 Task: Select the only enabled extensions option in the extensions.
Action: Mouse moved to (18, 685)
Screenshot: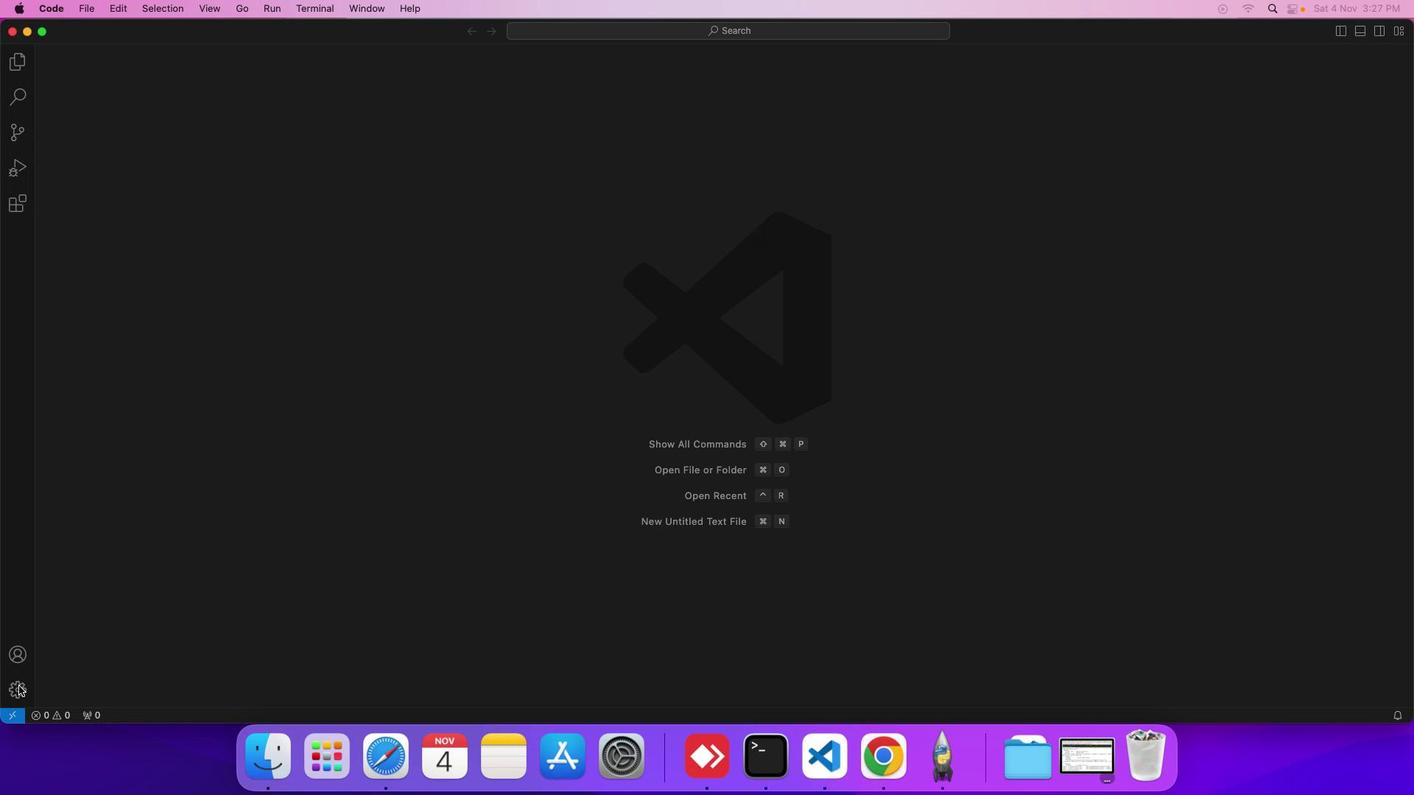 
Action: Mouse pressed left at (18, 685)
Screenshot: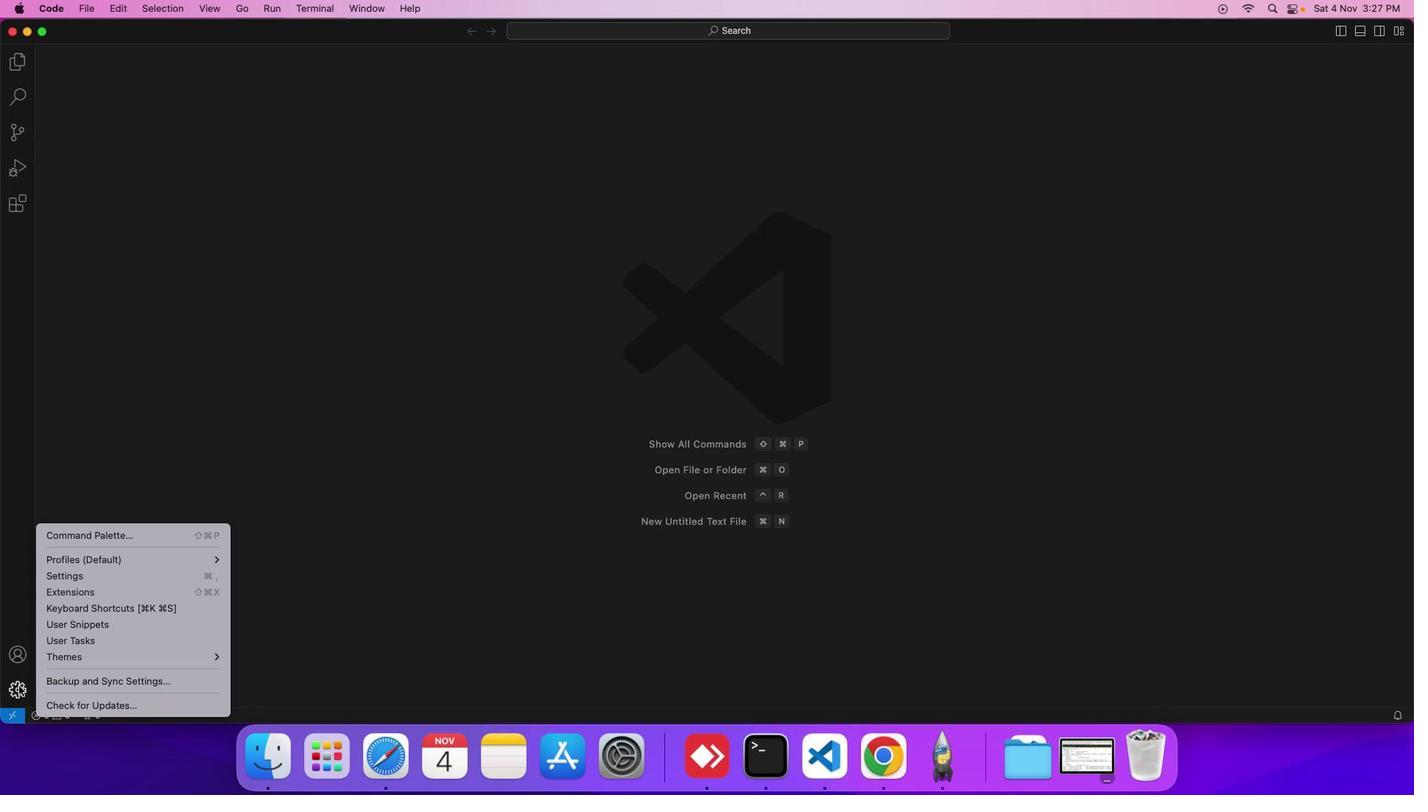 
Action: Mouse moved to (98, 578)
Screenshot: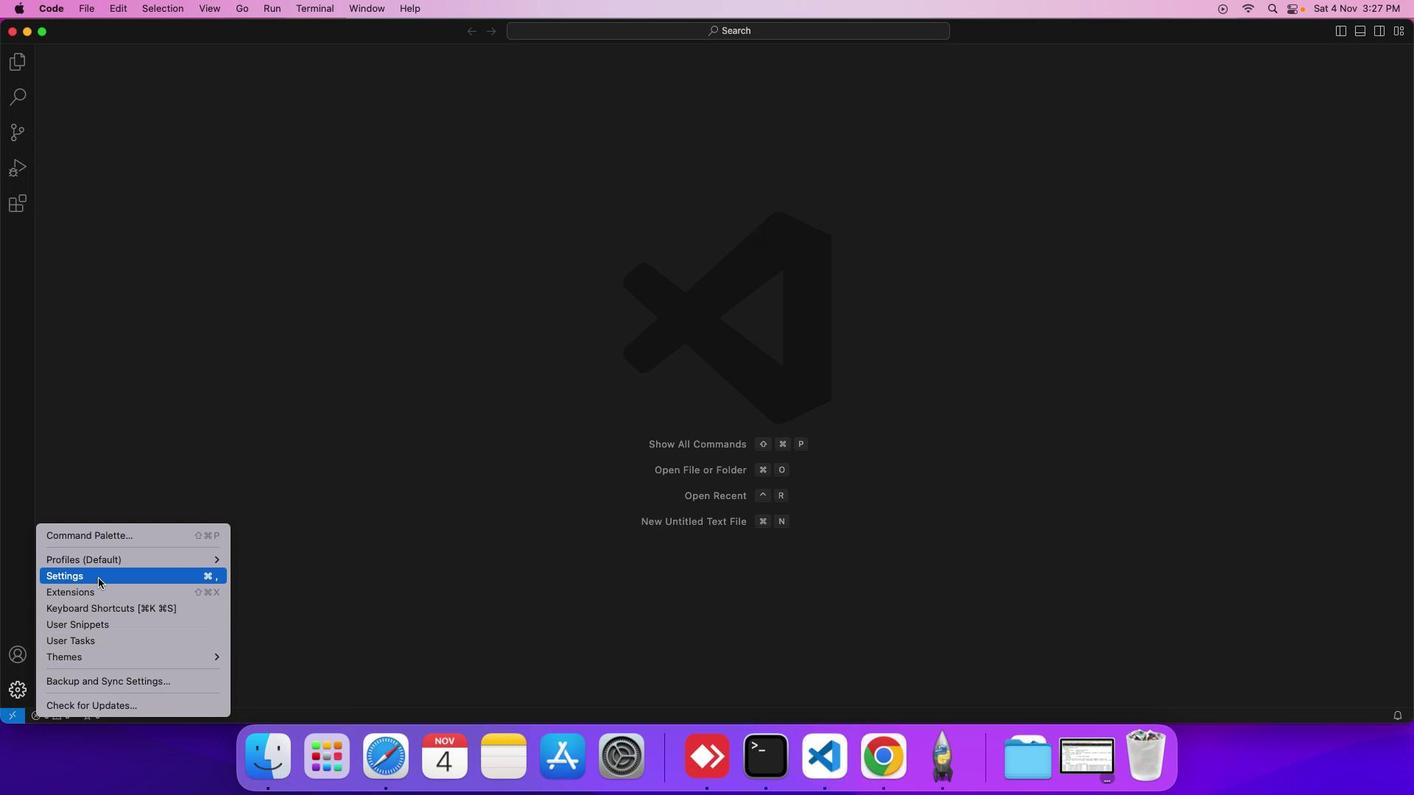 
Action: Mouse pressed left at (98, 578)
Screenshot: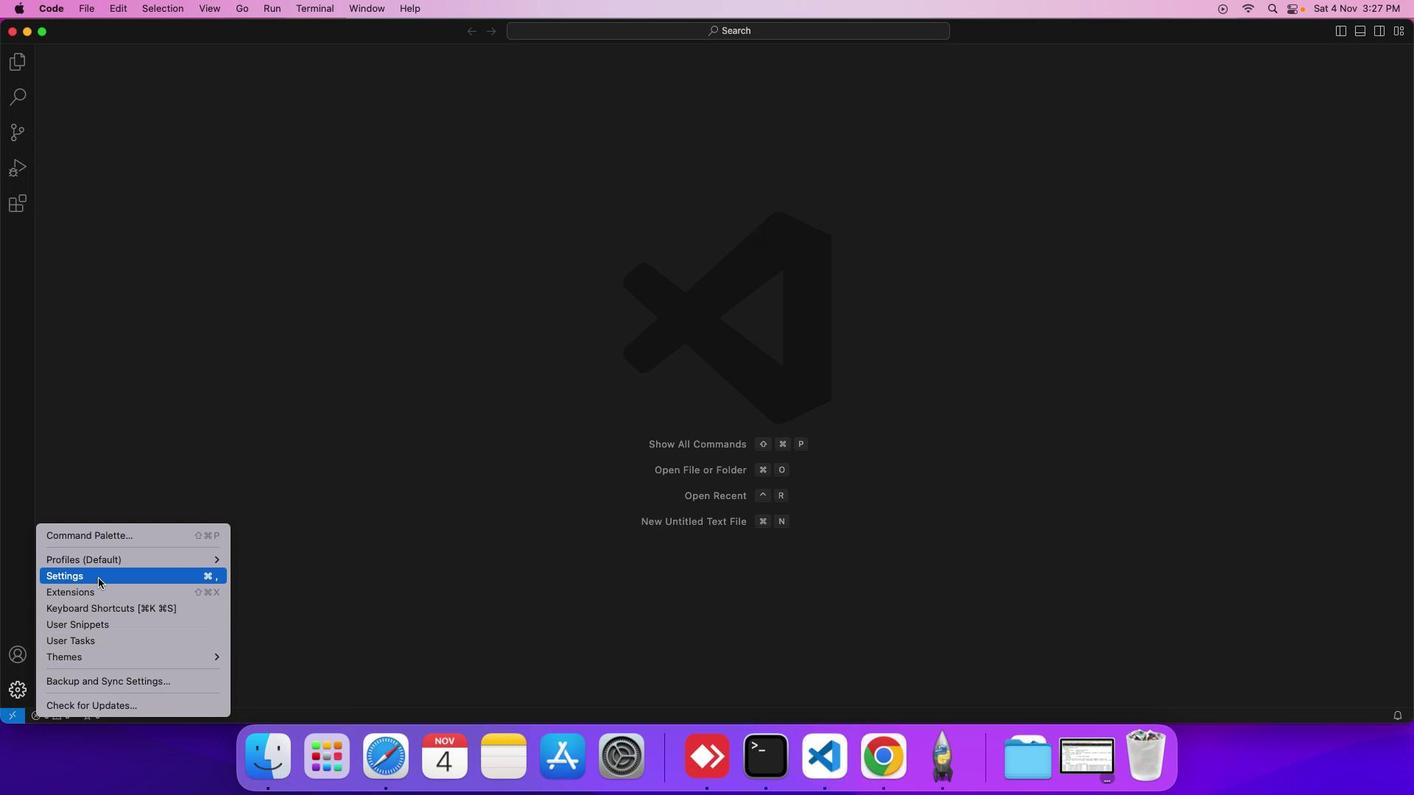 
Action: Mouse moved to (330, 215)
Screenshot: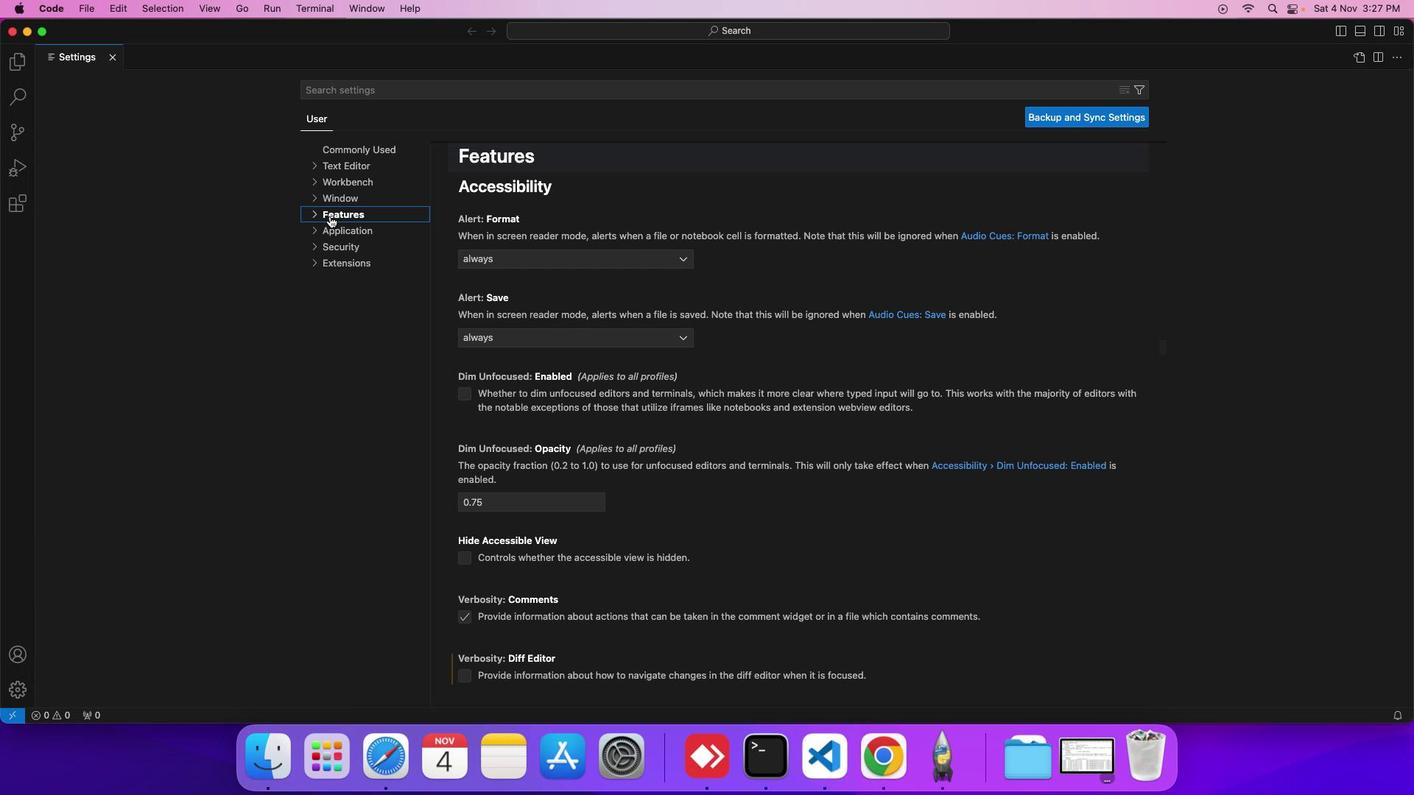 
Action: Mouse pressed left at (330, 215)
Screenshot: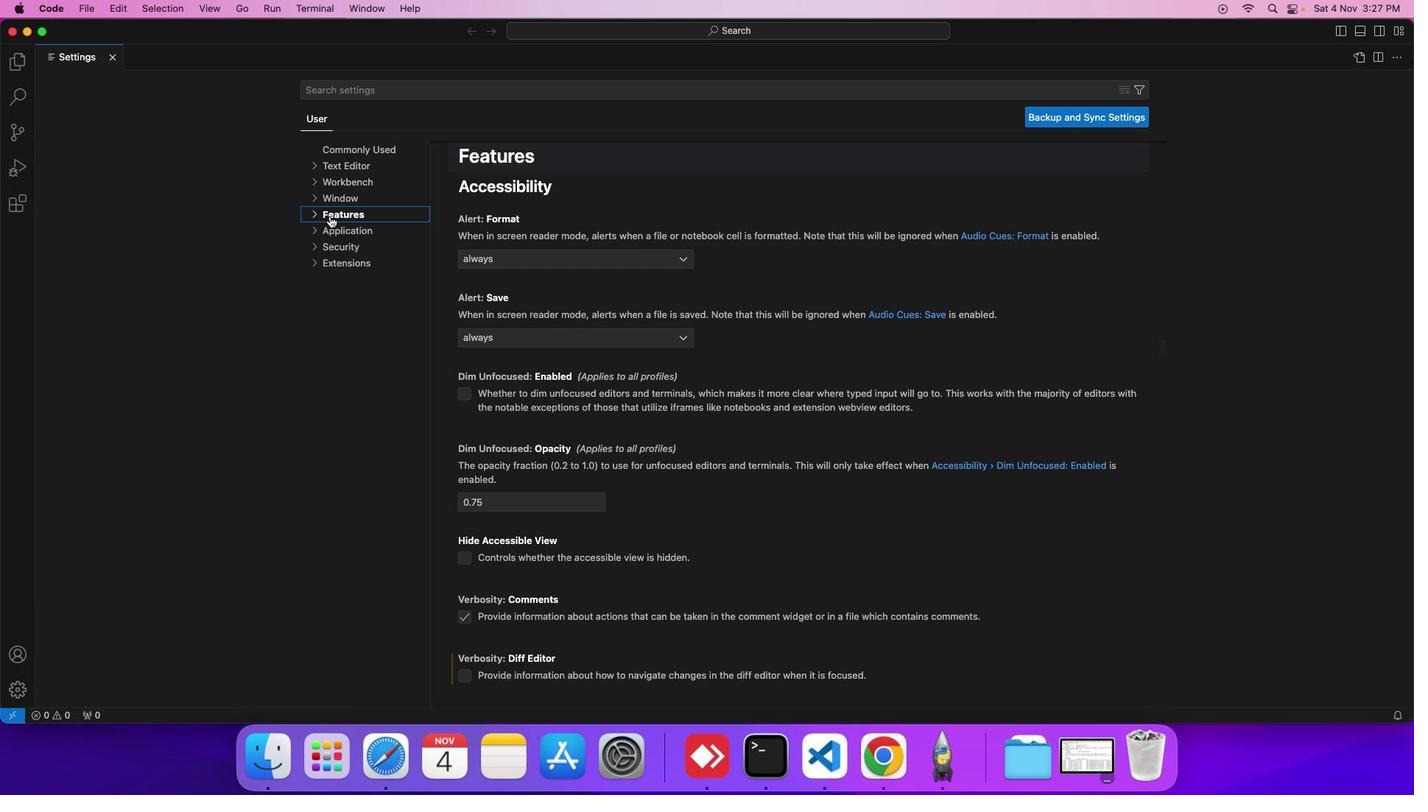 
Action: Mouse moved to (348, 332)
Screenshot: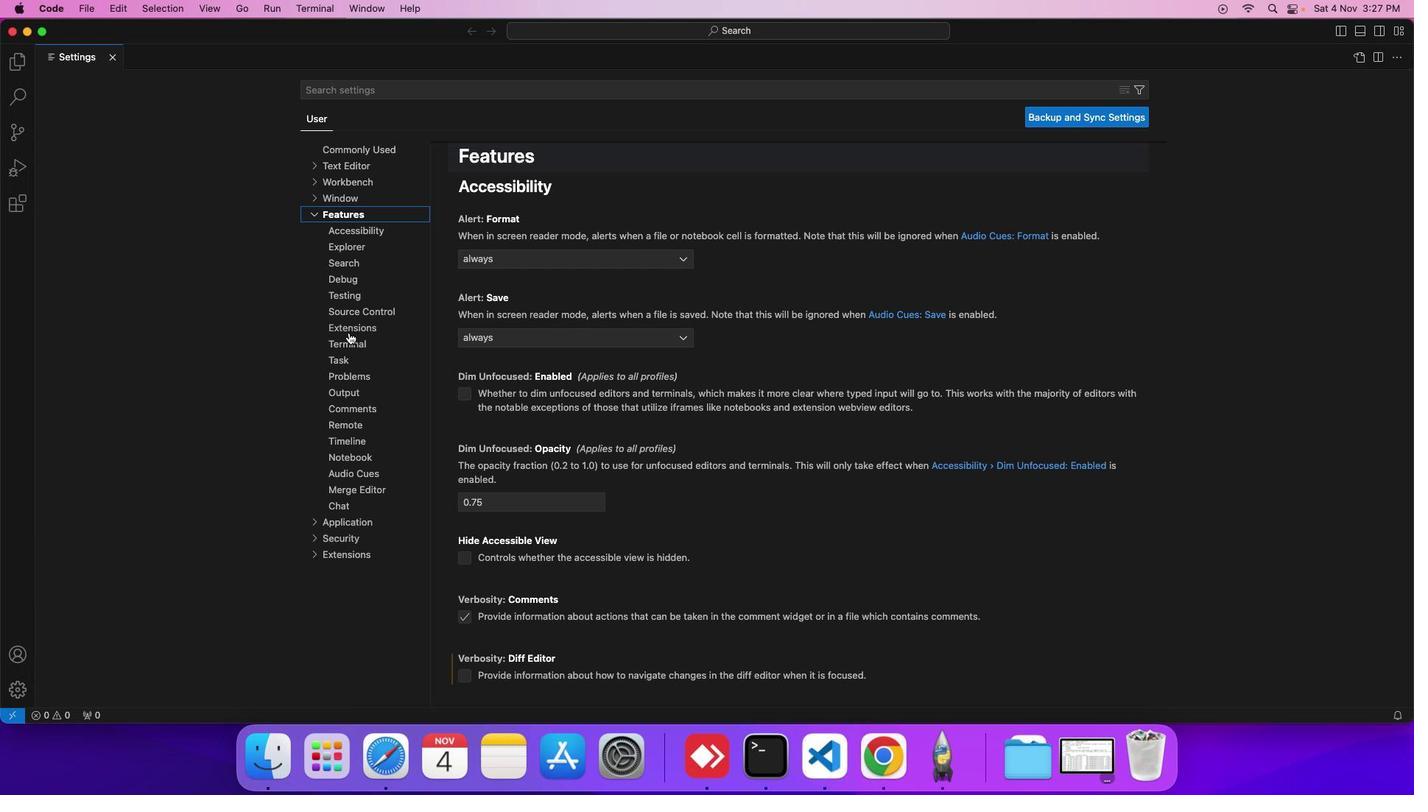 
Action: Mouse pressed left at (348, 332)
Screenshot: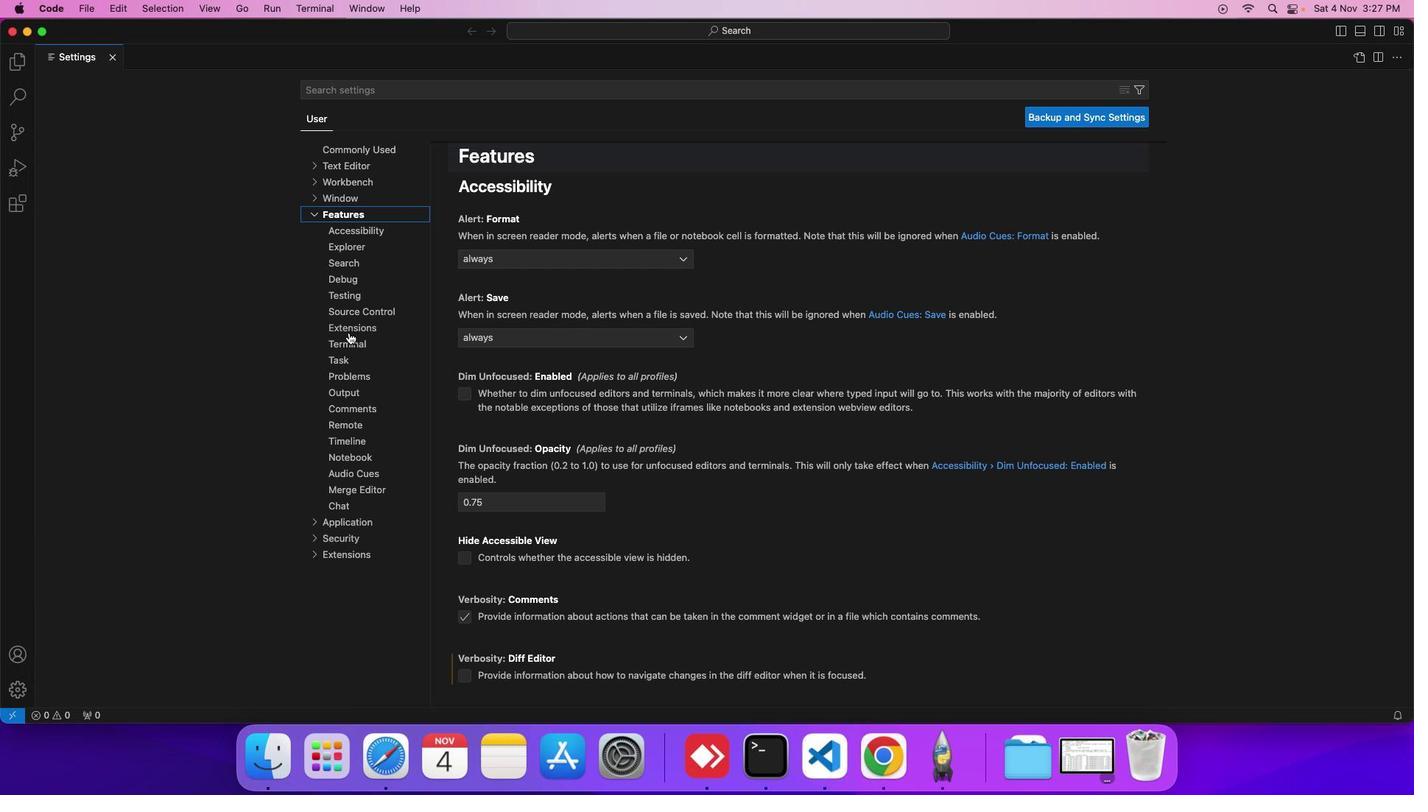 
Action: Mouse moved to (491, 307)
Screenshot: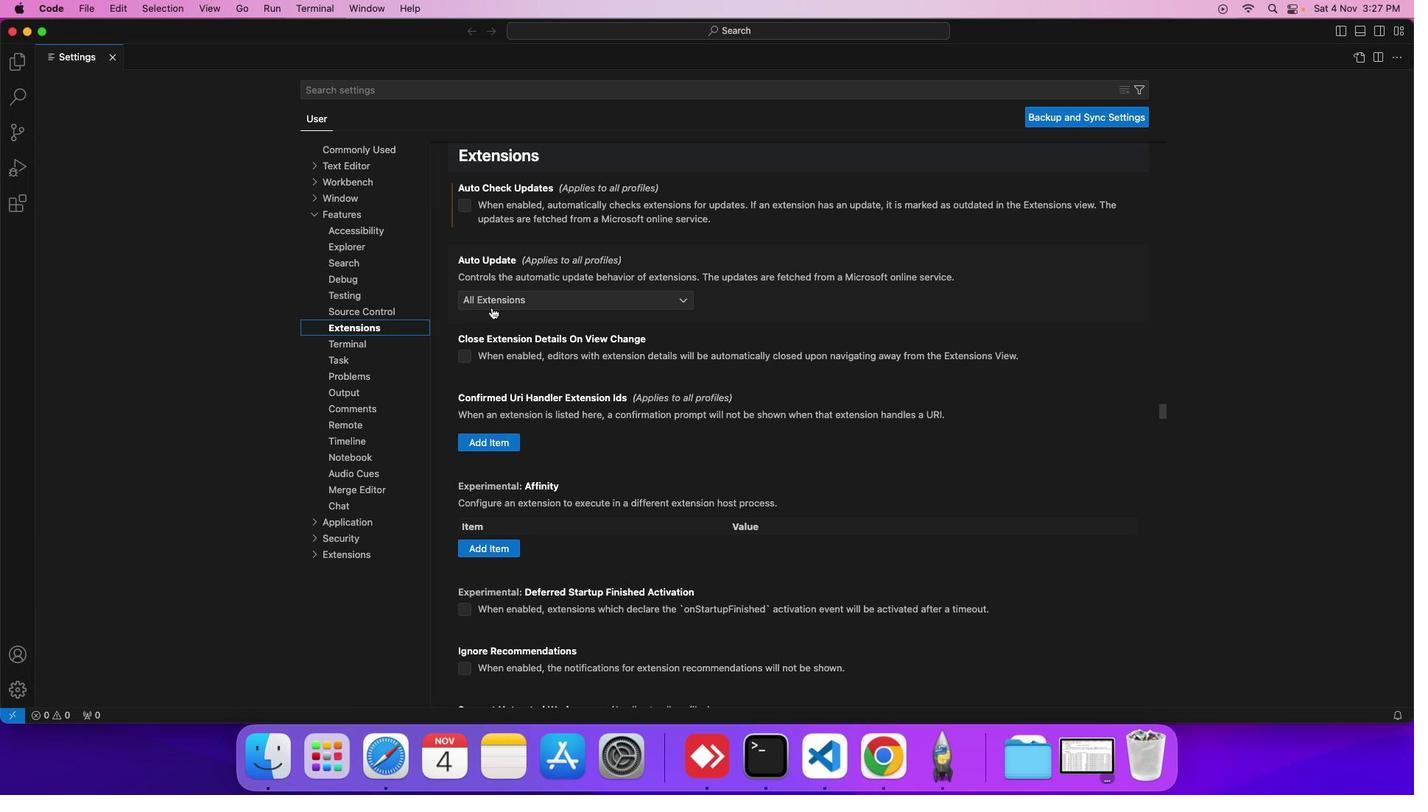 
Action: Mouse pressed left at (491, 307)
Screenshot: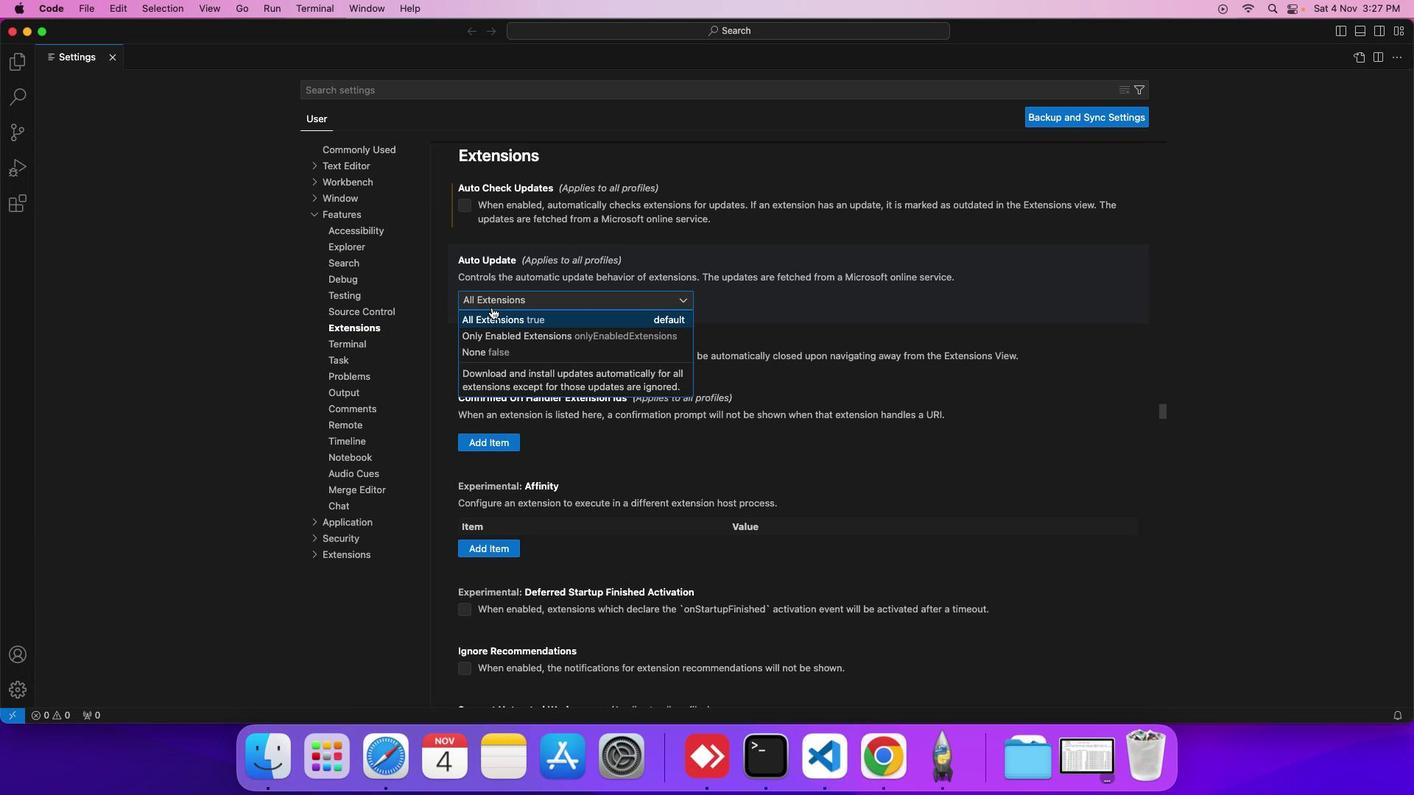 
Action: Mouse moved to (490, 330)
Screenshot: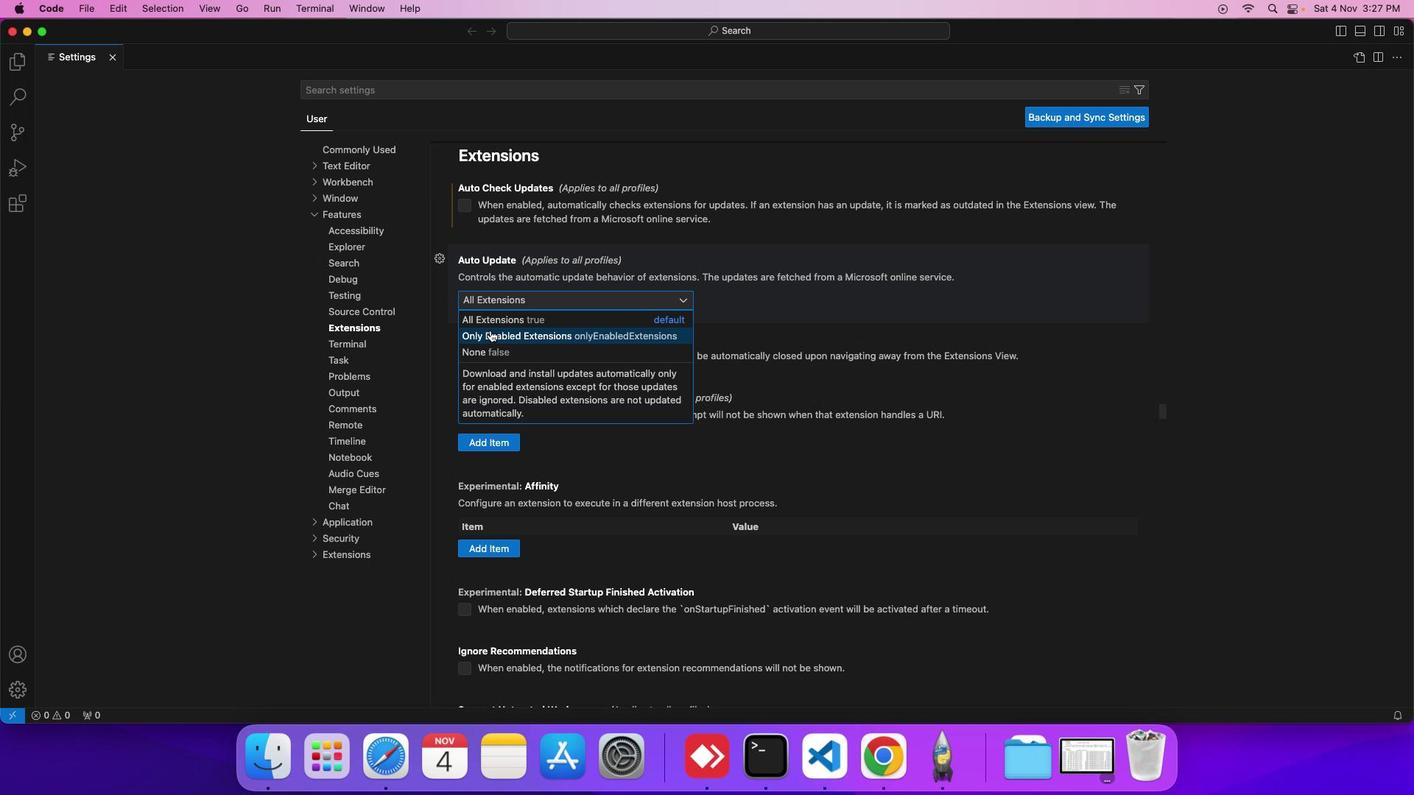 
Action: Mouse pressed left at (490, 330)
Screenshot: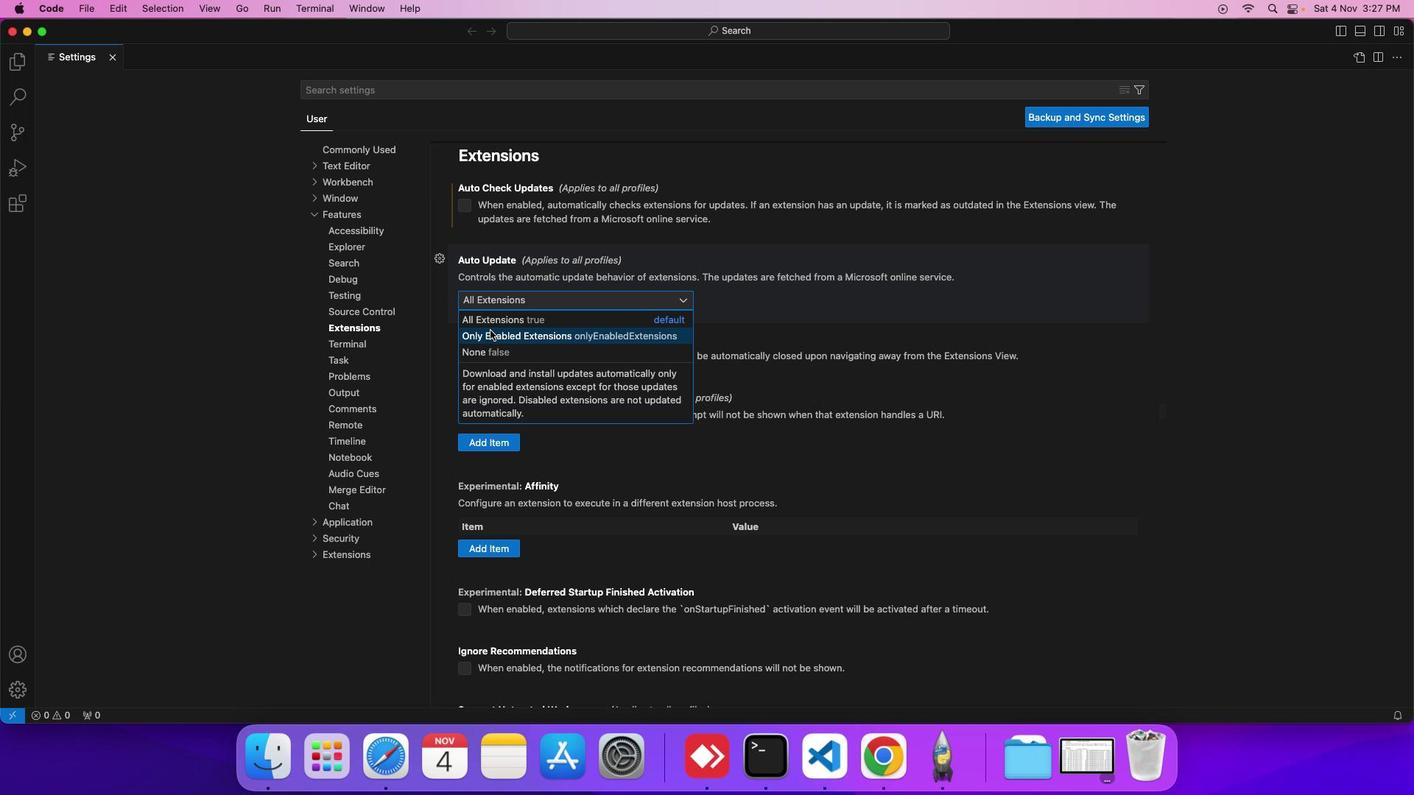 
